 Task: Add Every Day Shea Kids Eucalyptus Mint Bubble Bath to the cart.
Action: Mouse moved to (231, 120)
Screenshot: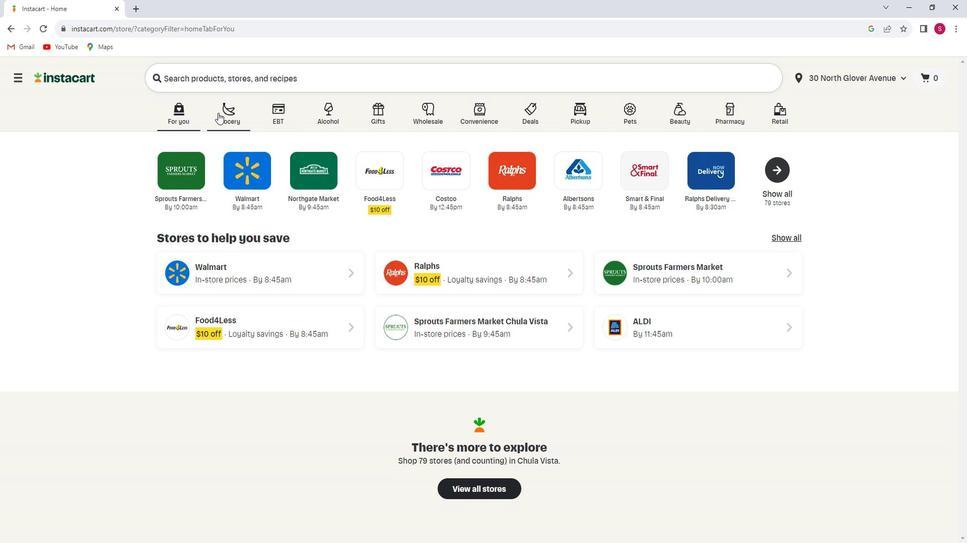 
Action: Mouse pressed left at (231, 120)
Screenshot: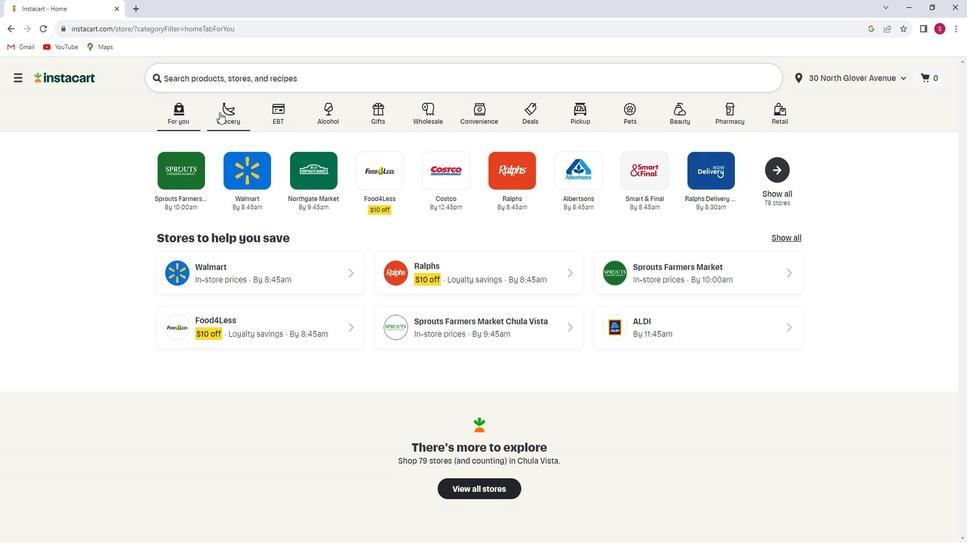 
Action: Mouse moved to (235, 298)
Screenshot: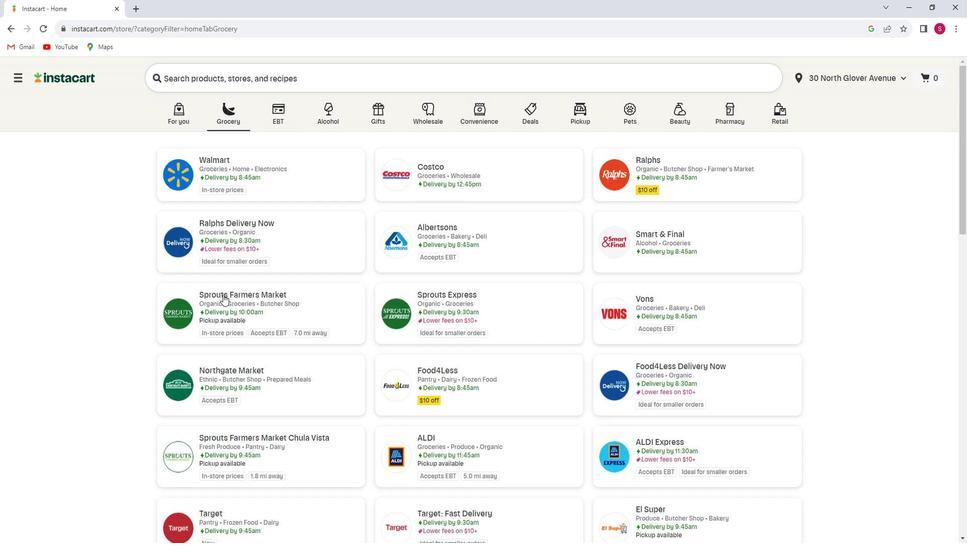 
Action: Mouse pressed left at (235, 298)
Screenshot: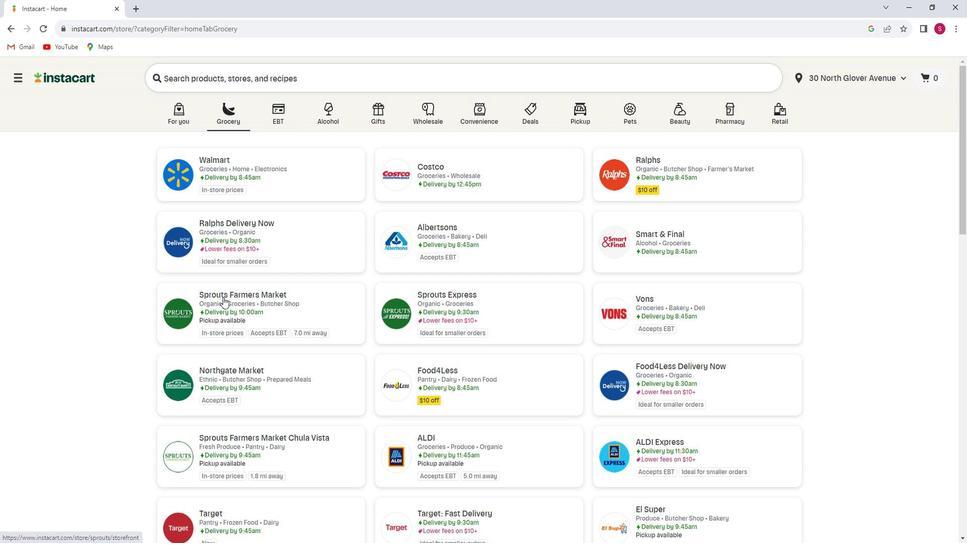 
Action: Mouse moved to (69, 321)
Screenshot: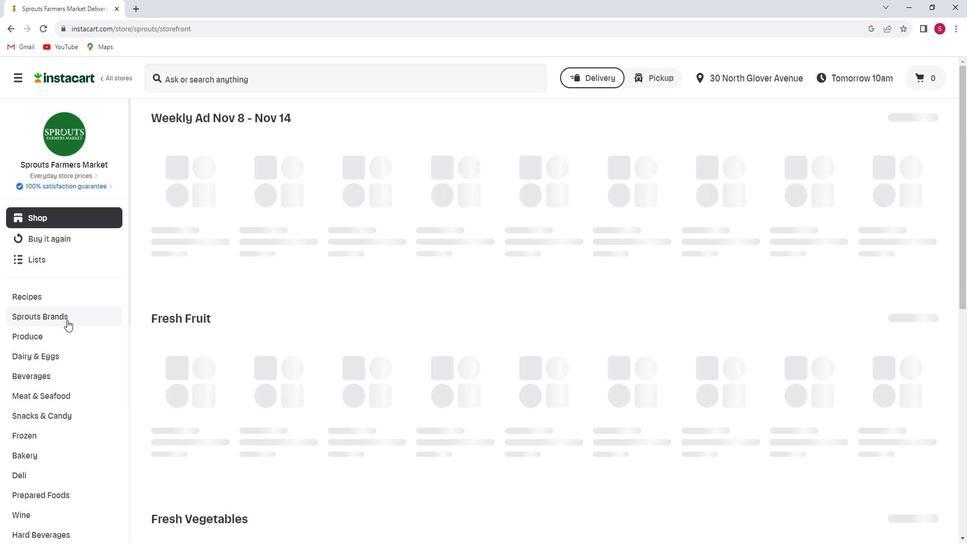 
Action: Mouse scrolled (69, 321) with delta (0, 0)
Screenshot: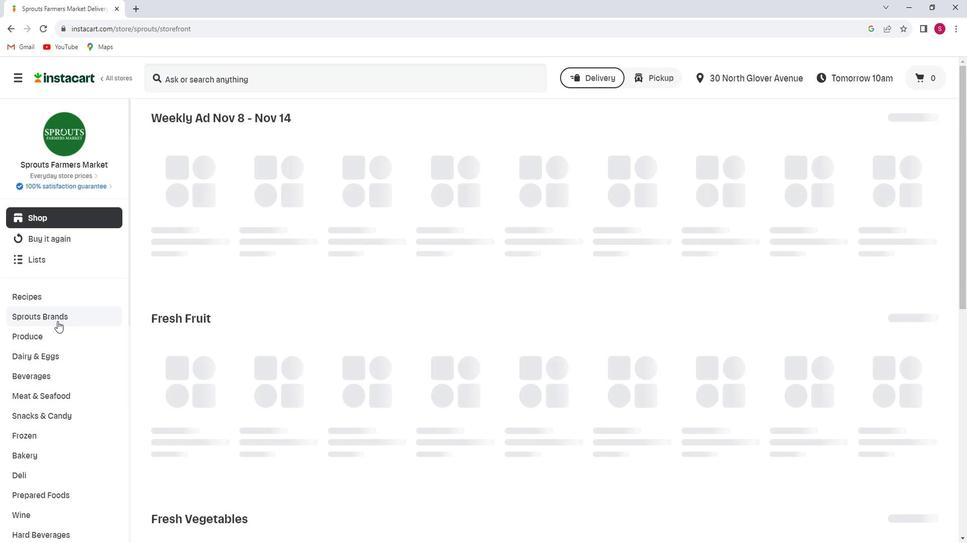 
Action: Mouse scrolled (69, 321) with delta (0, 0)
Screenshot: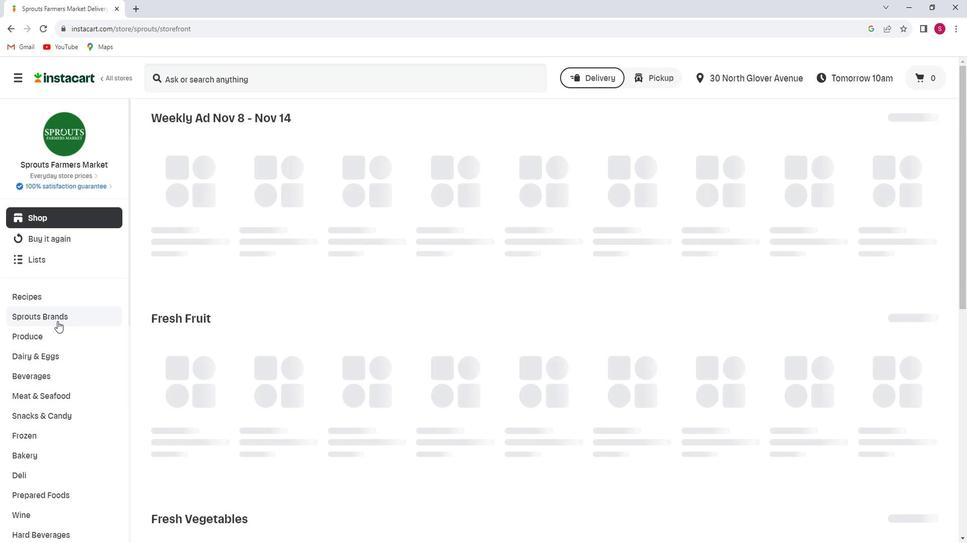 
Action: Mouse scrolled (69, 321) with delta (0, 0)
Screenshot: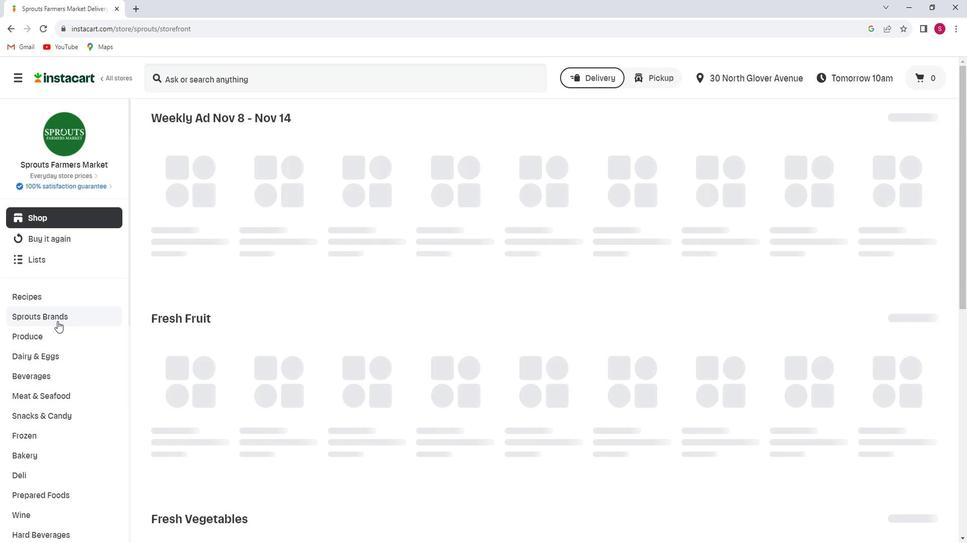 
Action: Mouse scrolled (69, 321) with delta (0, 0)
Screenshot: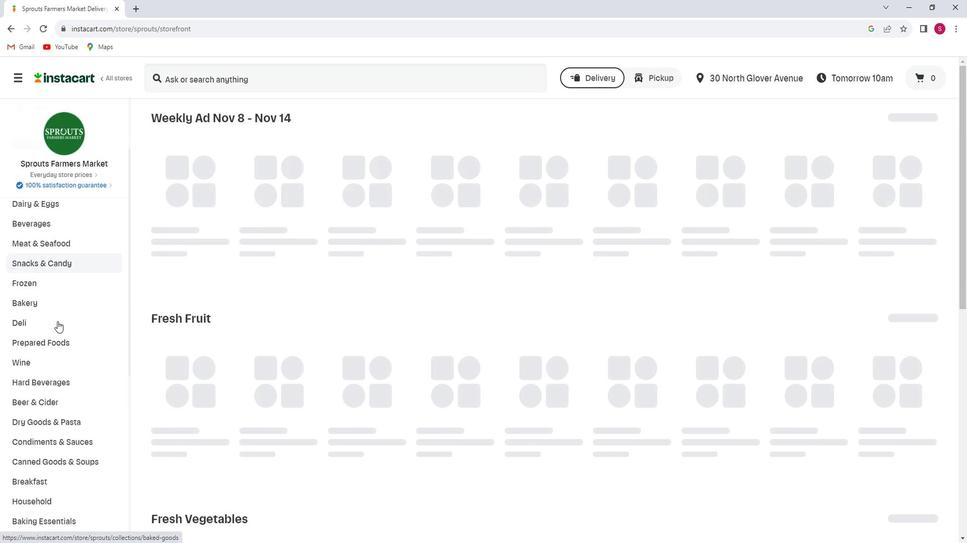 
Action: Mouse scrolled (69, 321) with delta (0, 0)
Screenshot: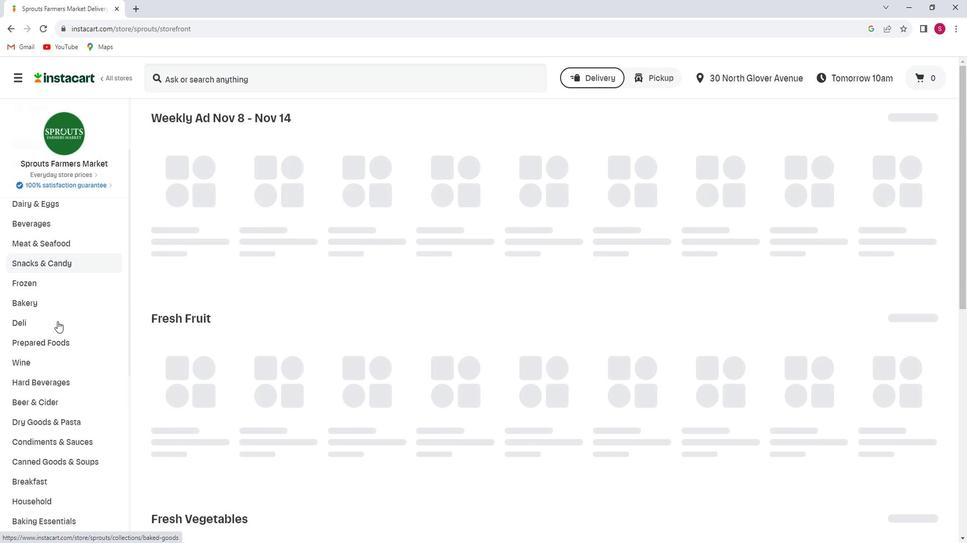 
Action: Mouse scrolled (69, 321) with delta (0, 0)
Screenshot: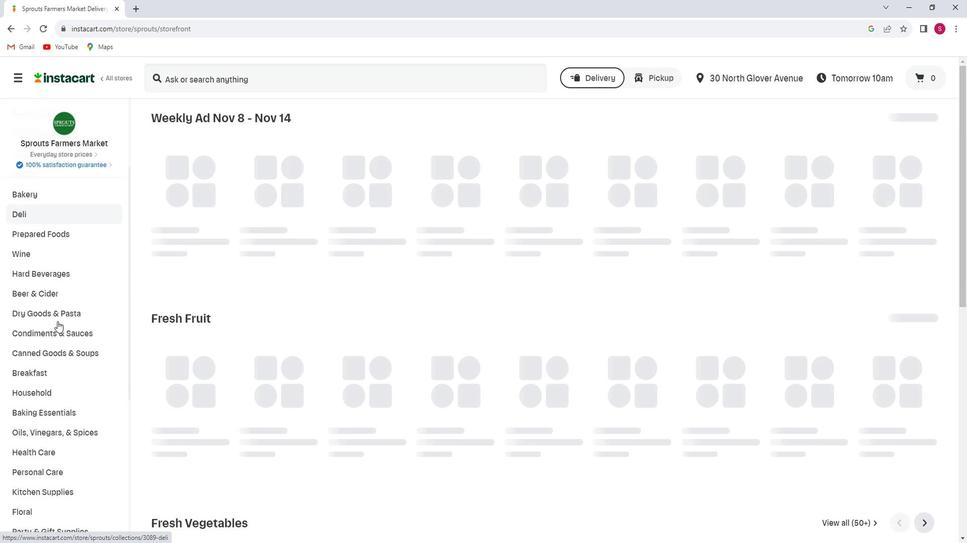 
Action: Mouse scrolled (69, 321) with delta (0, 0)
Screenshot: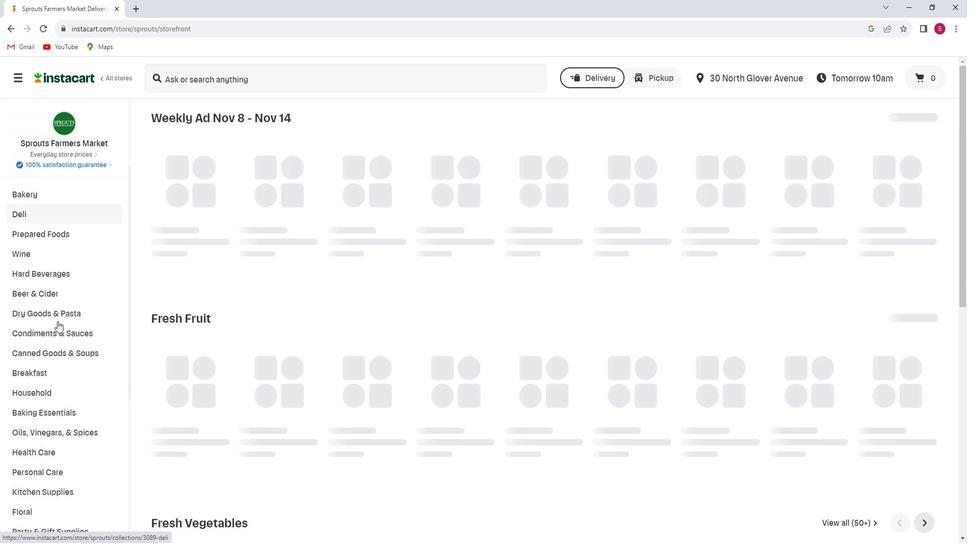 
Action: Mouse scrolled (69, 321) with delta (0, 0)
Screenshot: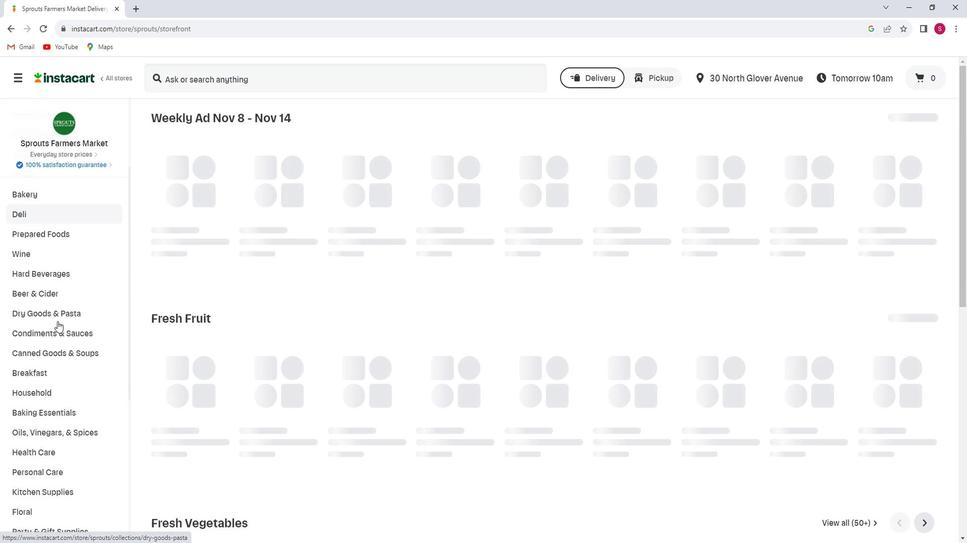 
Action: Mouse scrolled (69, 321) with delta (0, 0)
Screenshot: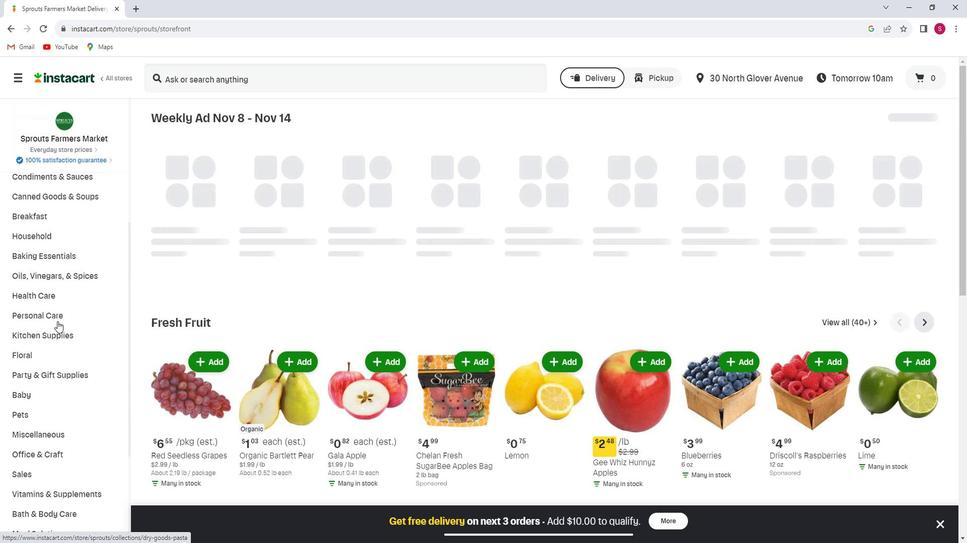 
Action: Mouse moved to (44, 387)
Screenshot: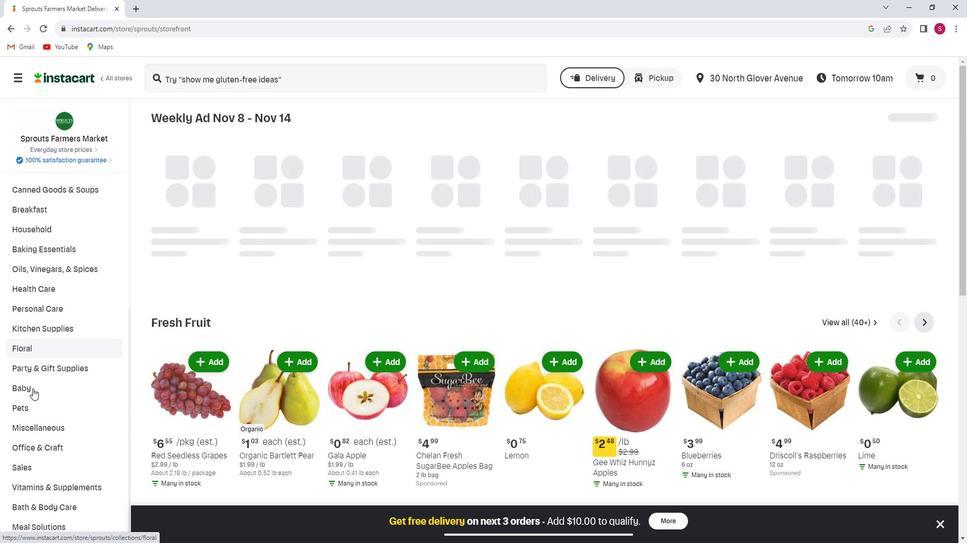
Action: Mouse pressed left at (44, 387)
Screenshot: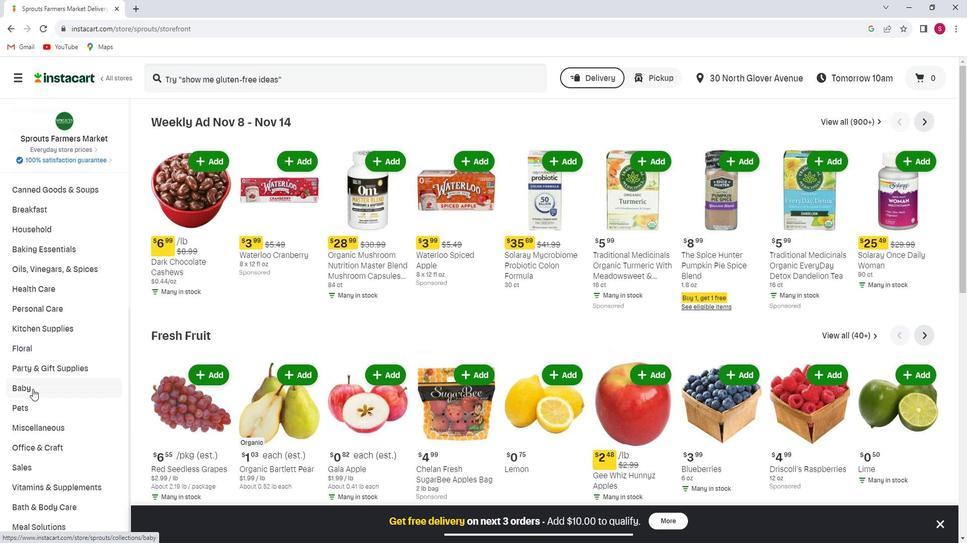 
Action: Mouse moved to (54, 419)
Screenshot: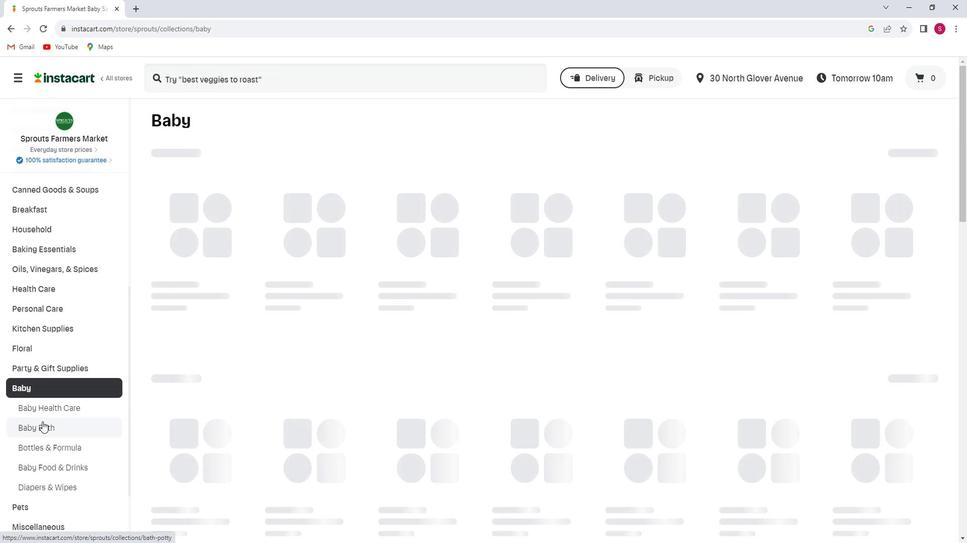 
Action: Mouse pressed left at (54, 419)
Screenshot: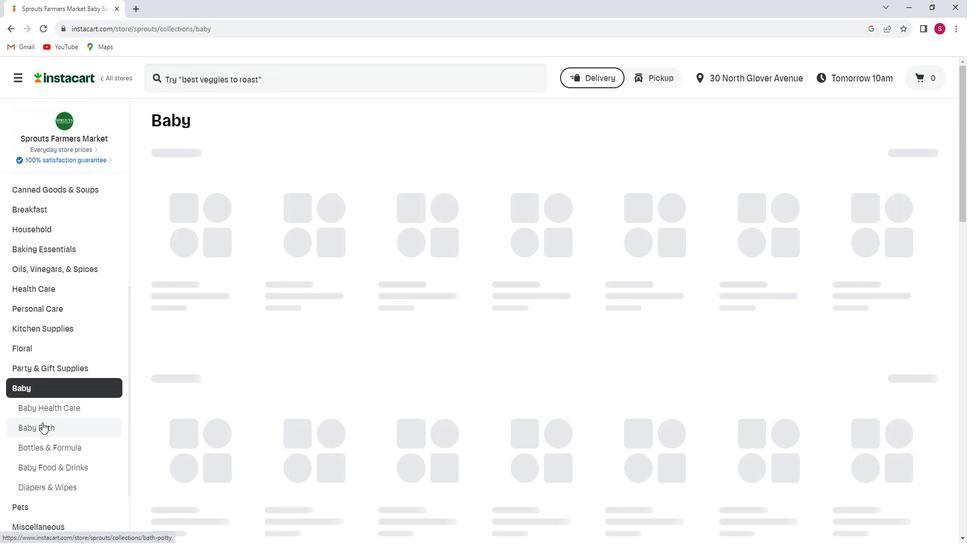 
Action: Mouse moved to (244, 94)
Screenshot: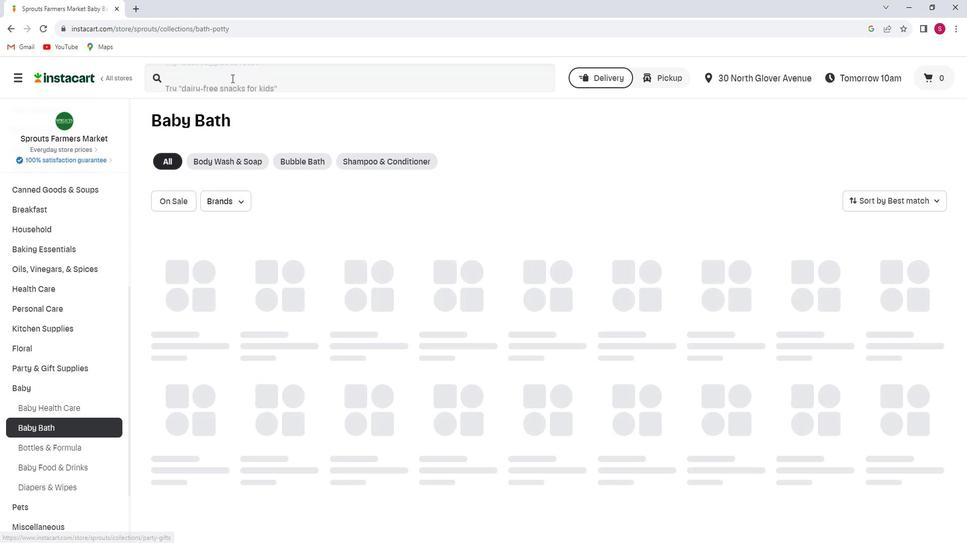 
Action: Mouse pressed left at (244, 94)
Screenshot: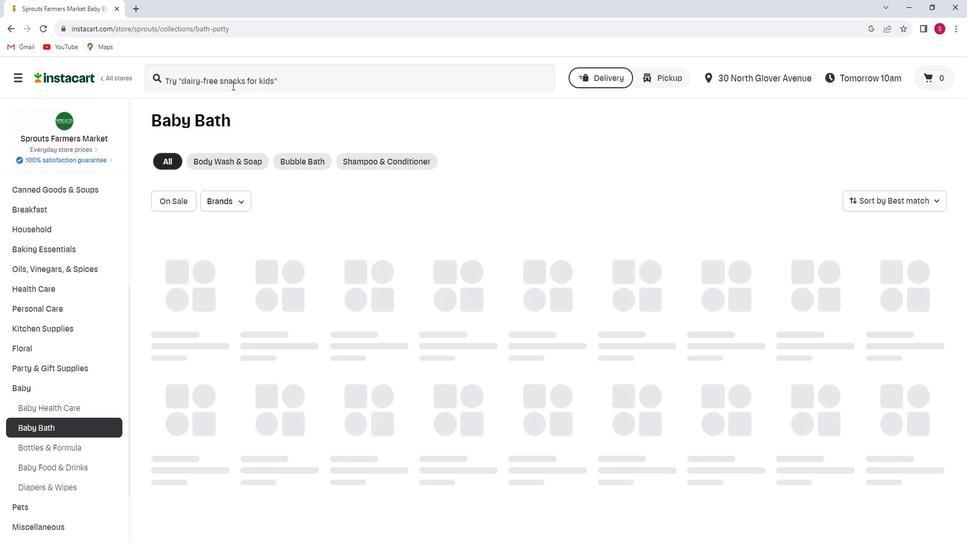 
Action: Mouse moved to (245, 91)
Screenshot: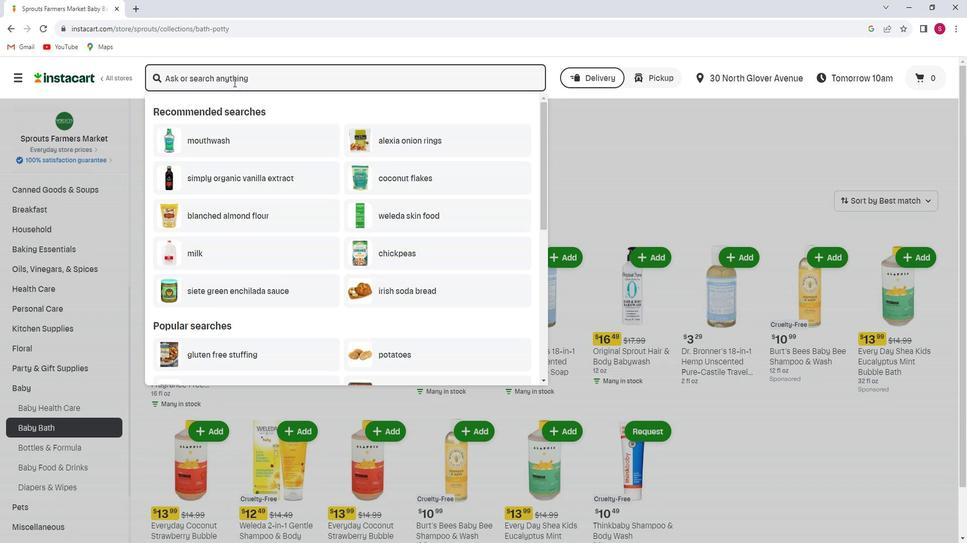 
Action: Key pressed <Key.shift>Every<Key.space><Key.shift>Day<Key.space><Key.shift>shea<Key.space><Key.shift>Kids<Key.space><Key.shift><Key.shift><Key.shift><Key.shift>Eucalyptus<Key.space><Key.shift>Mint<Key.space><Key.shift><Key.shift><Key.shift><Key.shift><Key.shift><Key.shift><Key.shift><Key.shift><Key.shift><Key.shift><Key.shift><Key.shift><Key.shift><Key.shift><Key.shift><Key.shift><Key.shift>bubble<Key.space><Key.shift>Bath<Key.enter>
Screenshot: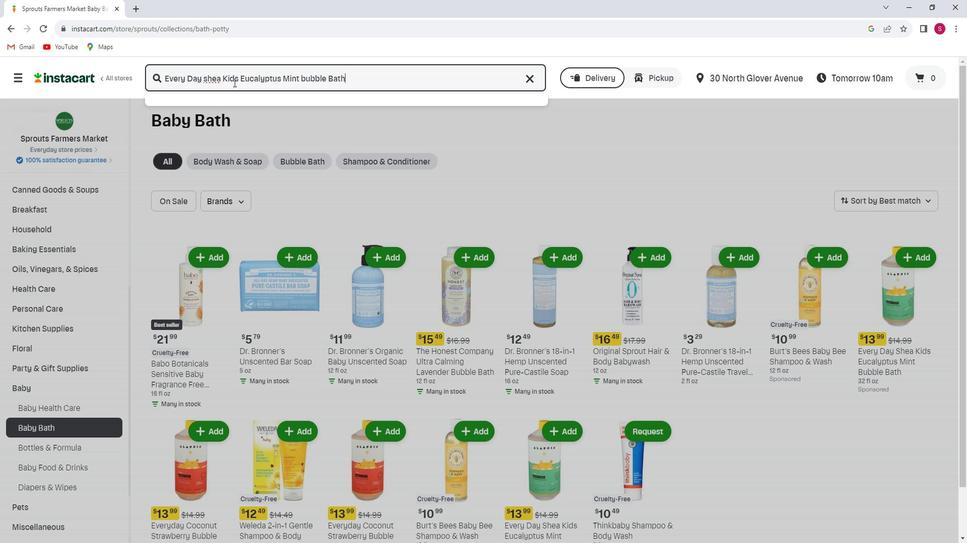 
Action: Mouse moved to (291, 193)
Screenshot: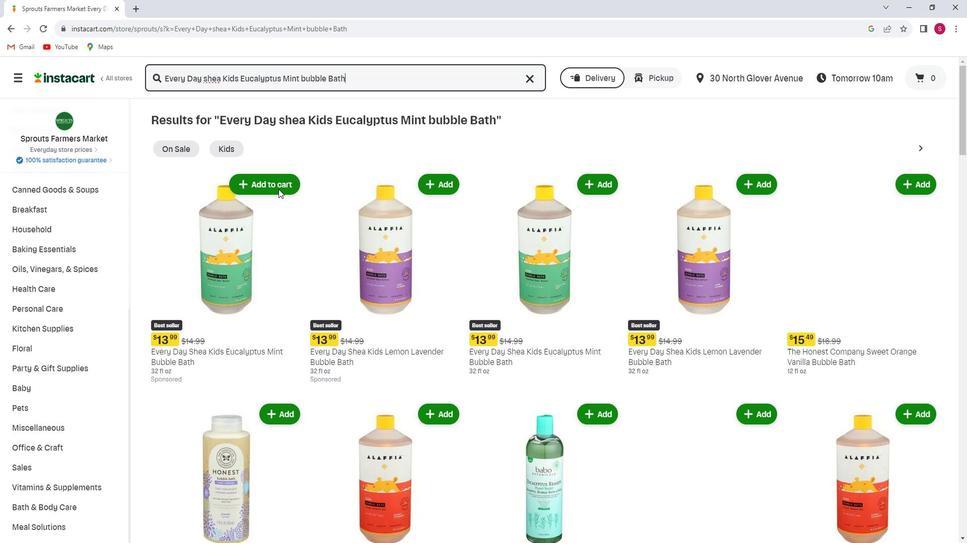 
Action: Mouse pressed left at (291, 193)
Screenshot: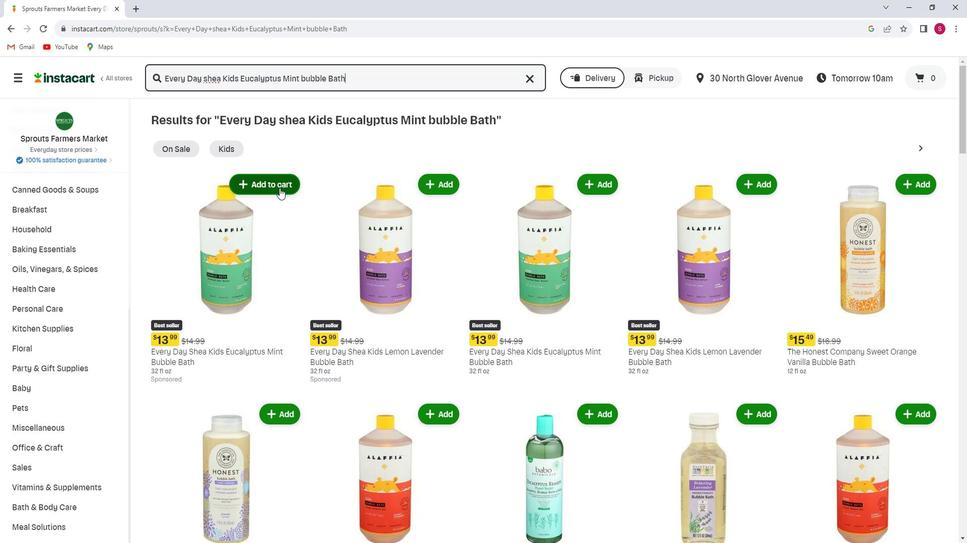 
Action: Mouse moved to (289, 224)
Screenshot: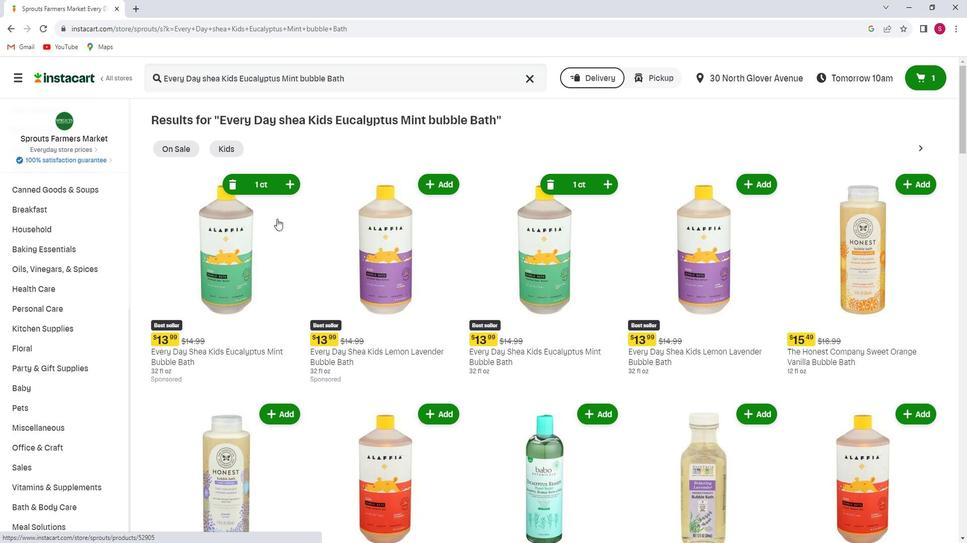 
